 Task: Find ATMs that are open now.
Action: Mouse moved to (726, 93)
Screenshot: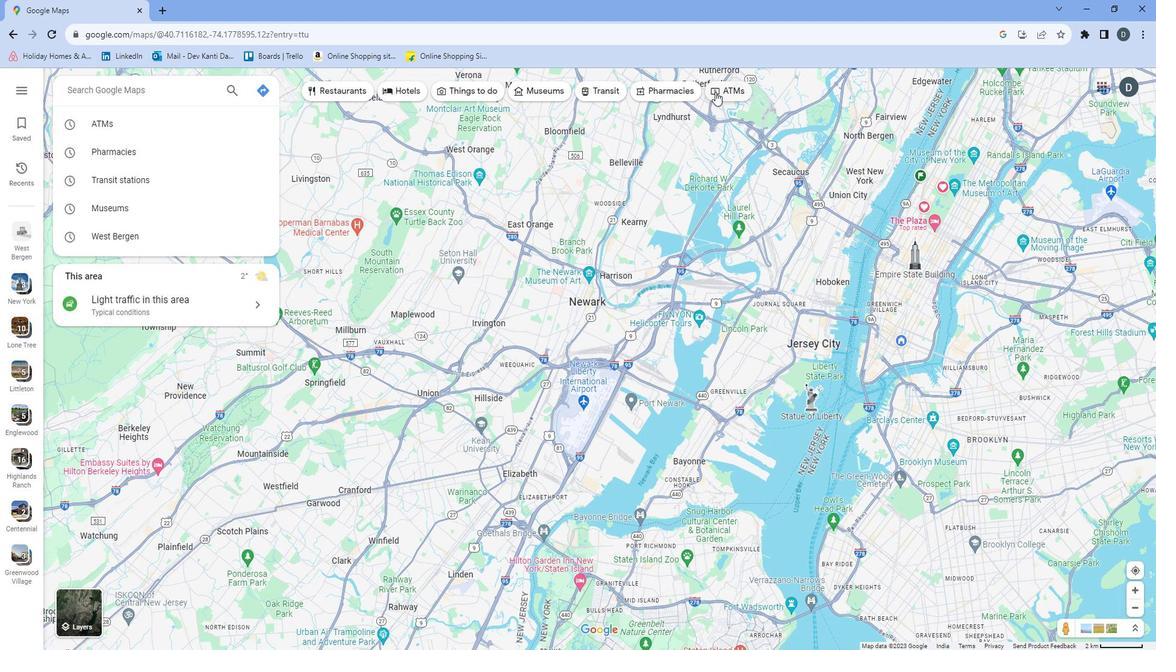 
Action: Mouse pressed left at (726, 93)
Screenshot: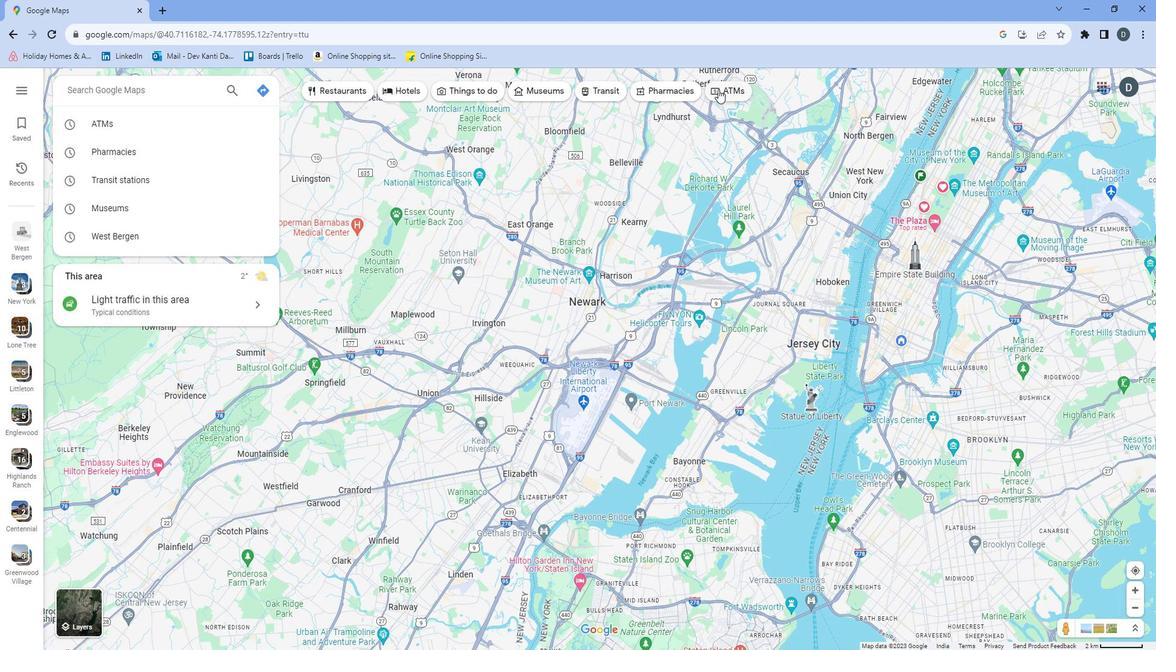 
Action: Mouse moved to (362, 89)
Screenshot: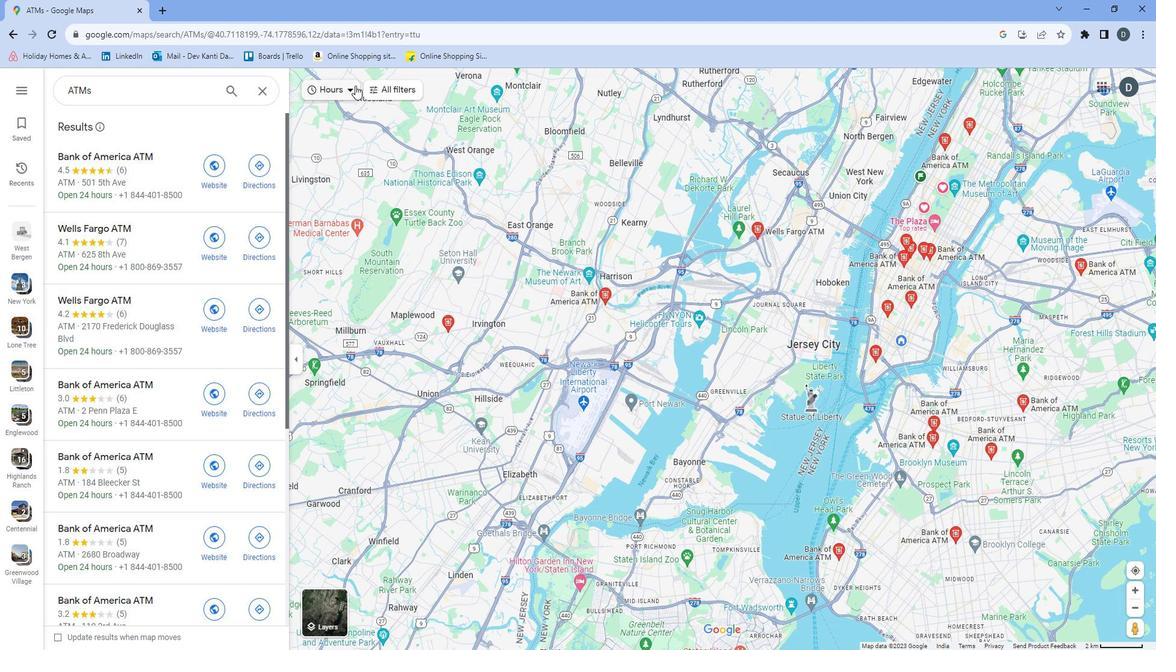 
Action: Mouse pressed left at (362, 89)
Screenshot: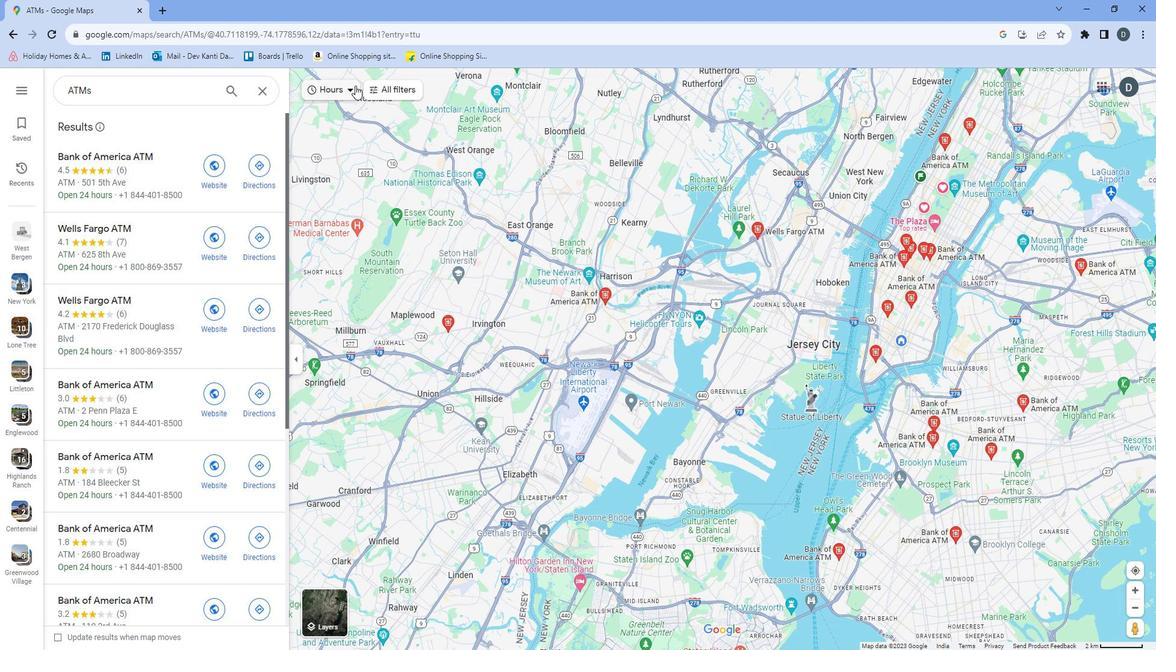 
Action: Mouse moved to (325, 143)
Screenshot: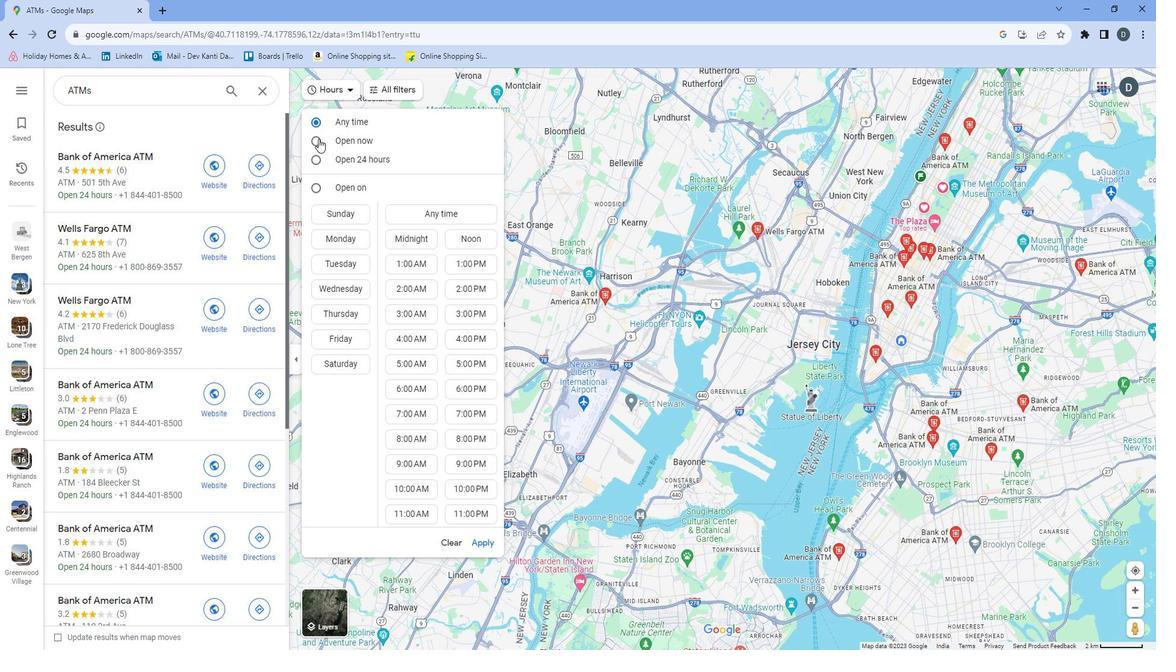 
Action: Mouse pressed left at (325, 143)
Screenshot: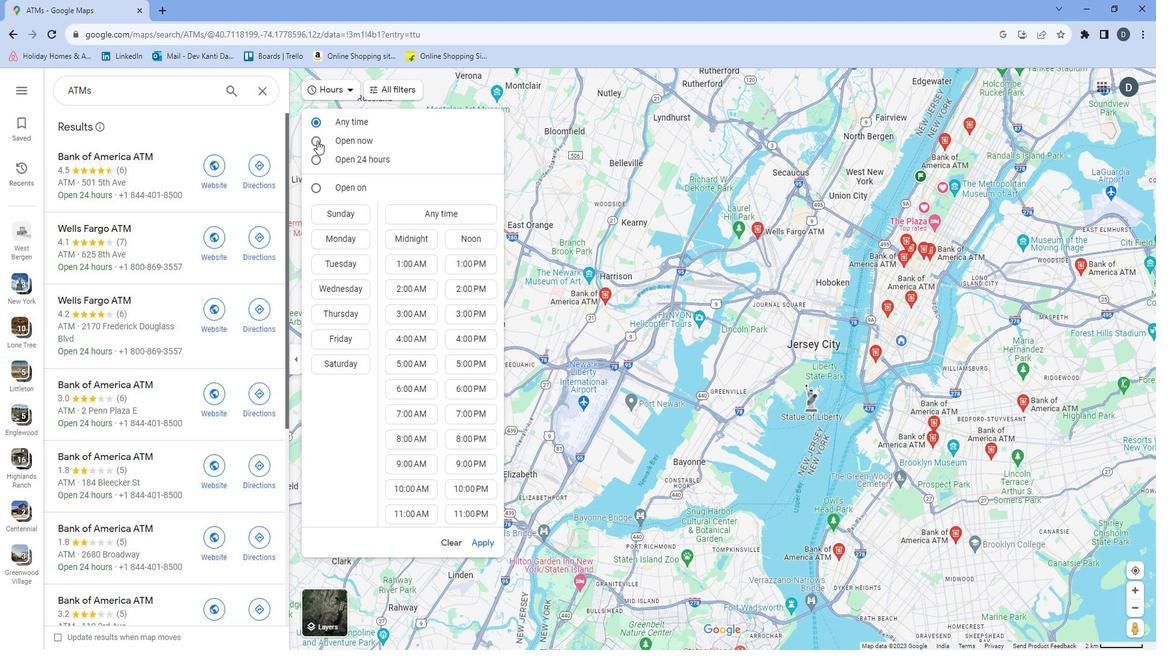 
Action: Mouse moved to (481, 530)
Screenshot: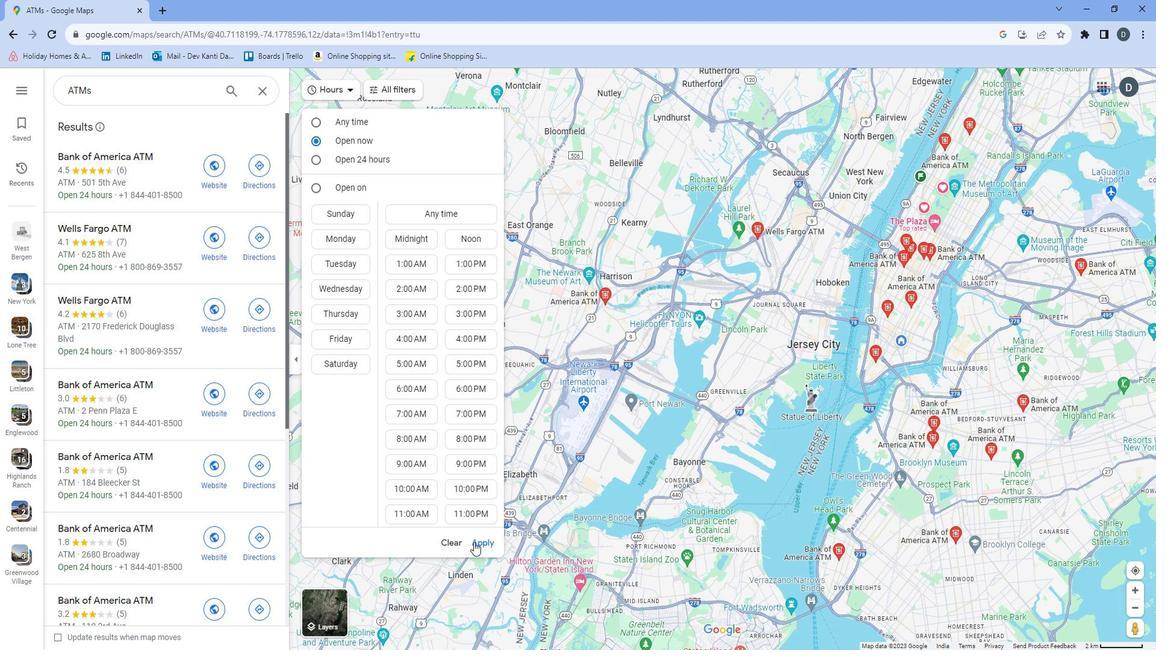 
Action: Mouse pressed left at (481, 530)
Screenshot: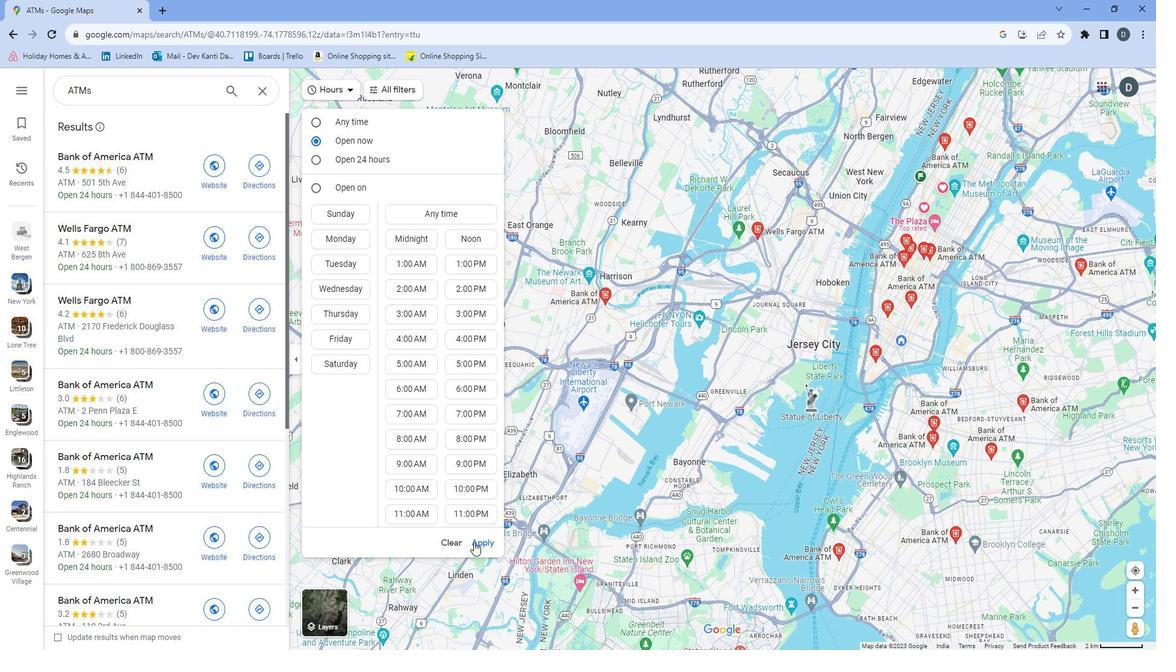 
Action: Mouse moved to (475, 420)
Screenshot: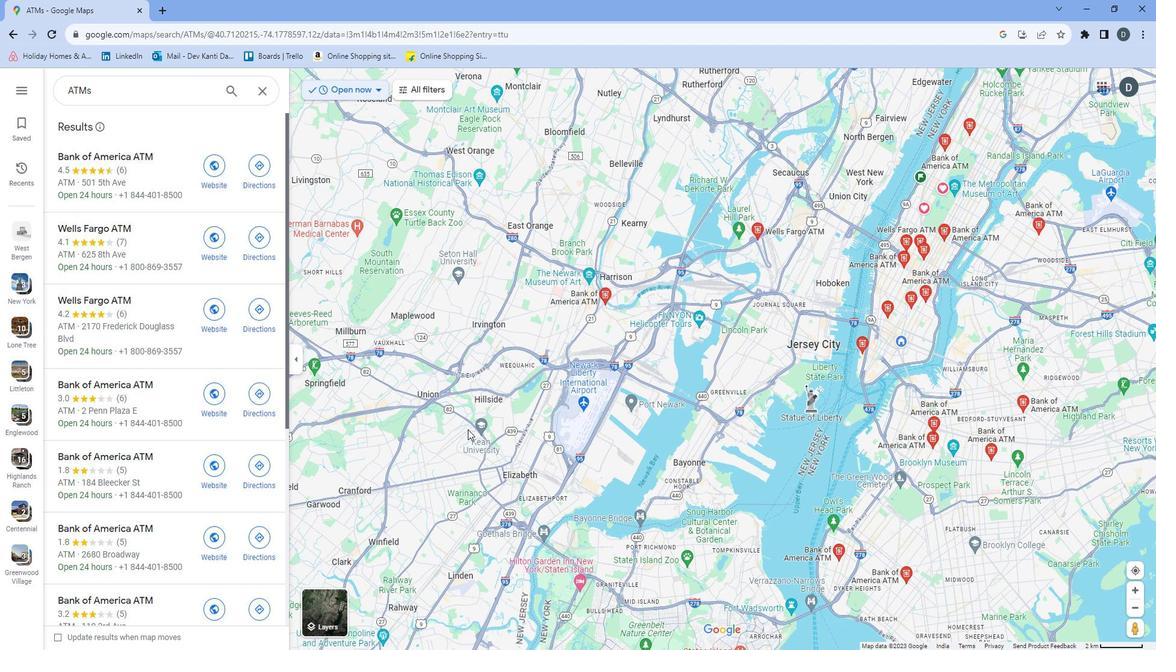 
